 Task: Create a task  Create a feature for users to track and manage expenses within the app , assign it to team member softage.8@softage.net in the project VortexTech and update the status of the task to  On Track  , set the priority of the task to Low.
Action: Mouse moved to (66, 288)
Screenshot: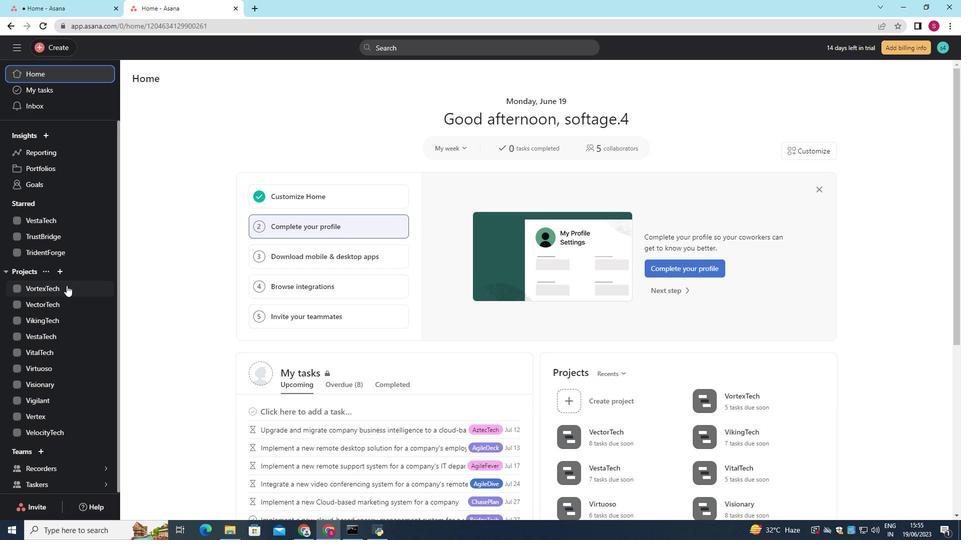 
Action: Mouse pressed left at (66, 288)
Screenshot: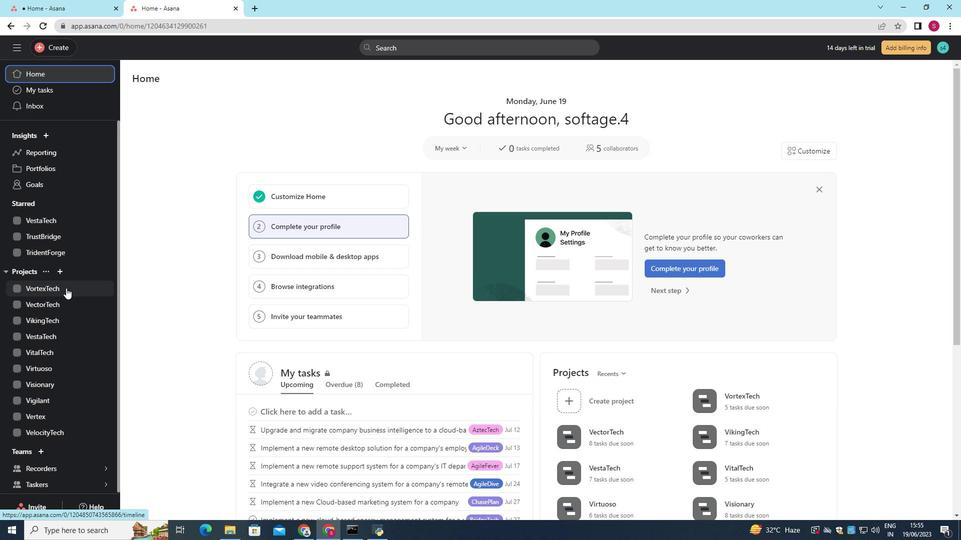 
Action: Mouse moved to (340, 247)
Screenshot: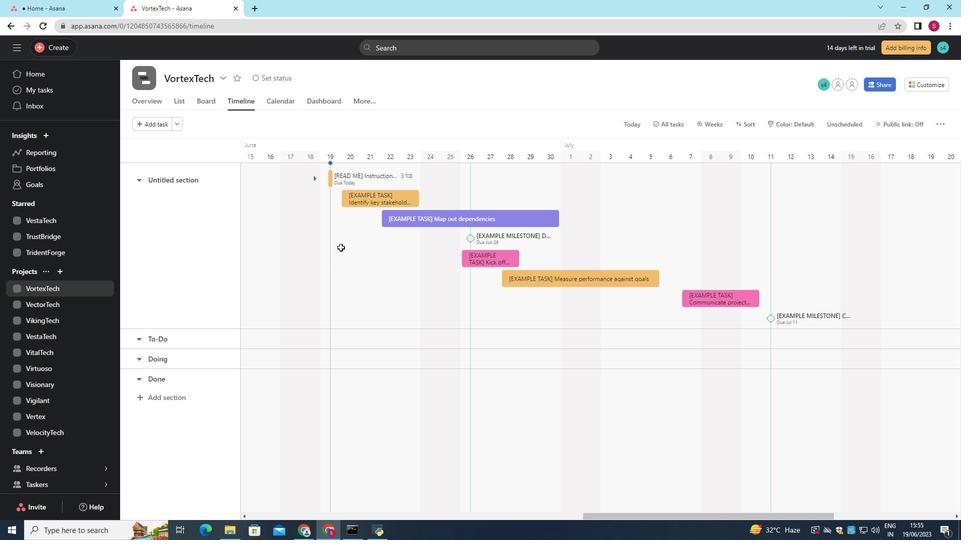 
Action: Mouse pressed left at (340, 247)
Screenshot: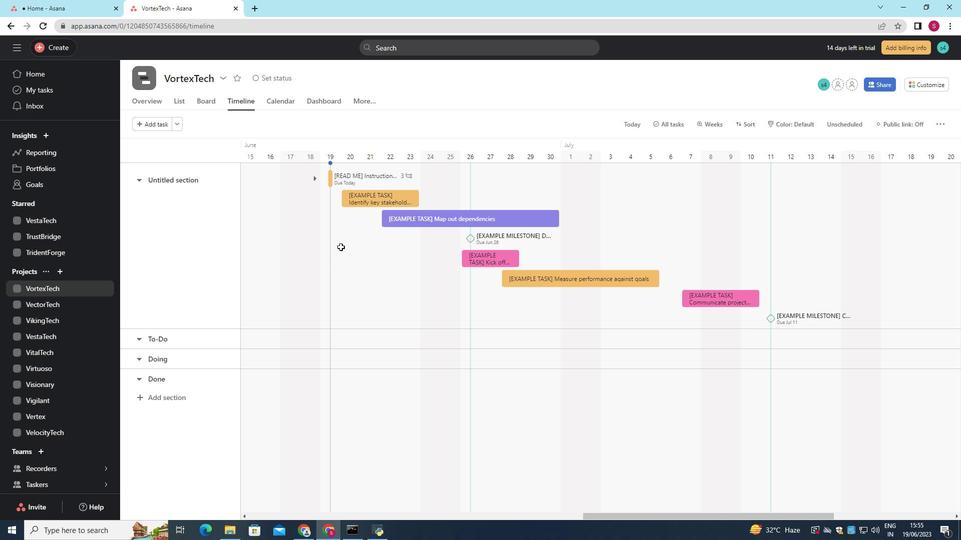 
Action: Mouse moved to (338, 248)
Screenshot: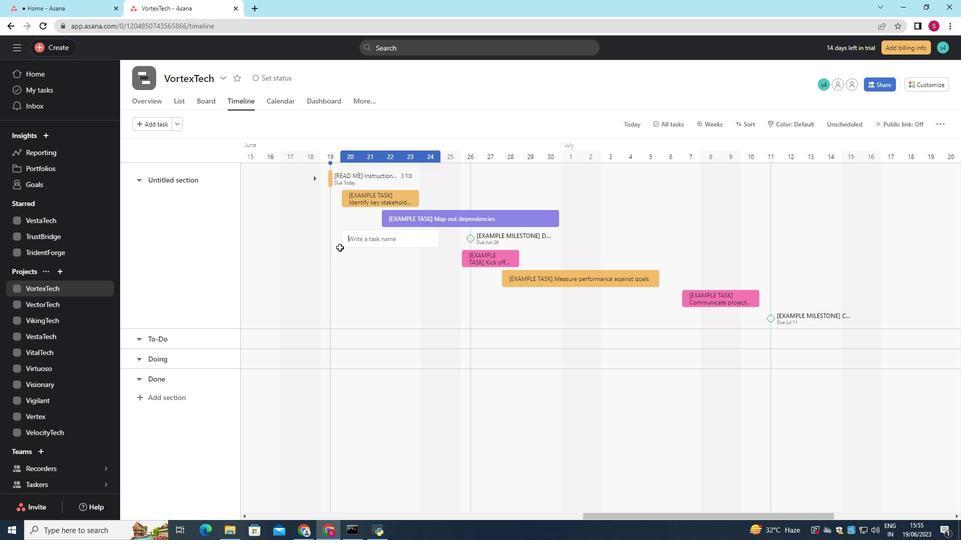 
Action: Key pressed <Key.shift>Create<Key.space>a<Key.space>feature<Key.space>for<Key.space>users<Key.space>to<Key.space>track<Key.space>and<Key.space>manage<Key.space>expenses<Key.space>within<Key.space>the<Key.space>app
Screenshot: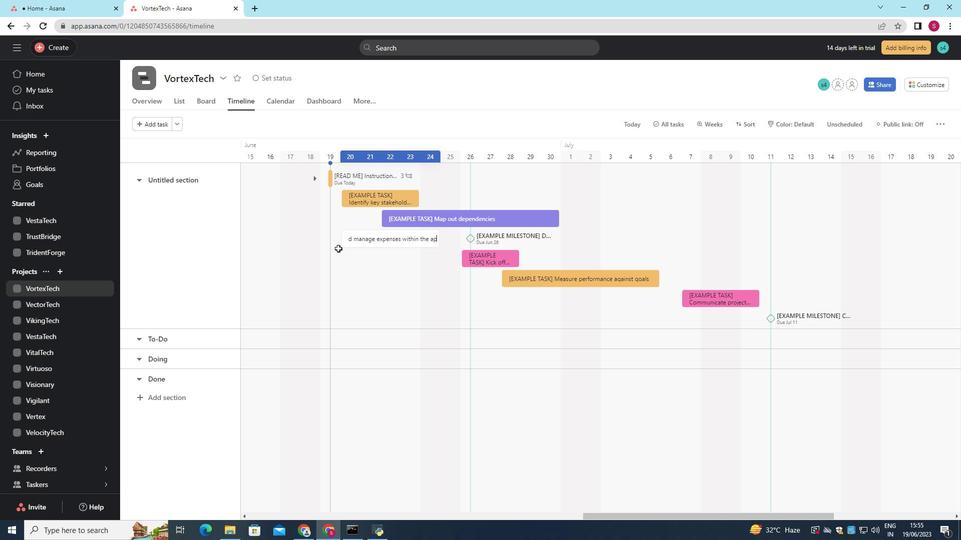 
Action: Mouse moved to (345, 245)
Screenshot: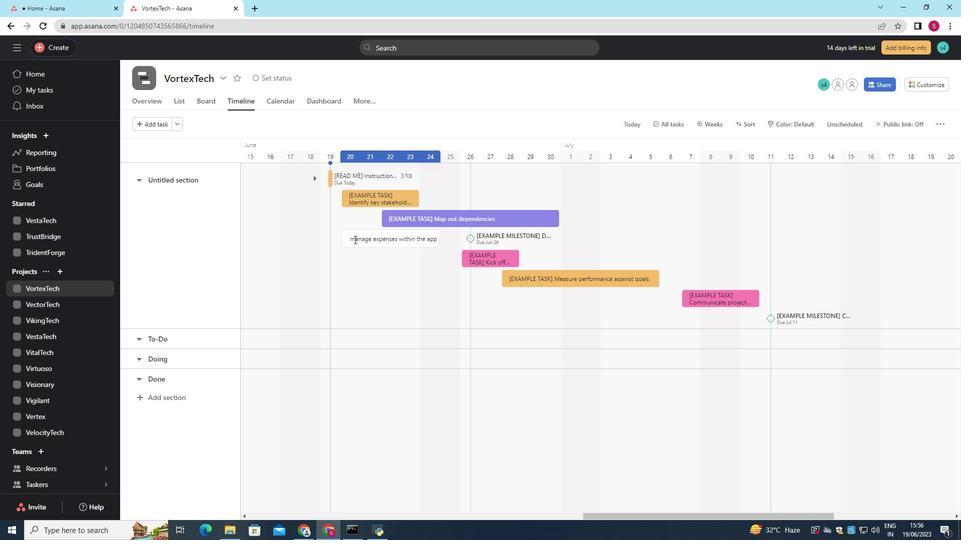
Action: Key pressed <Key.enter>
Screenshot: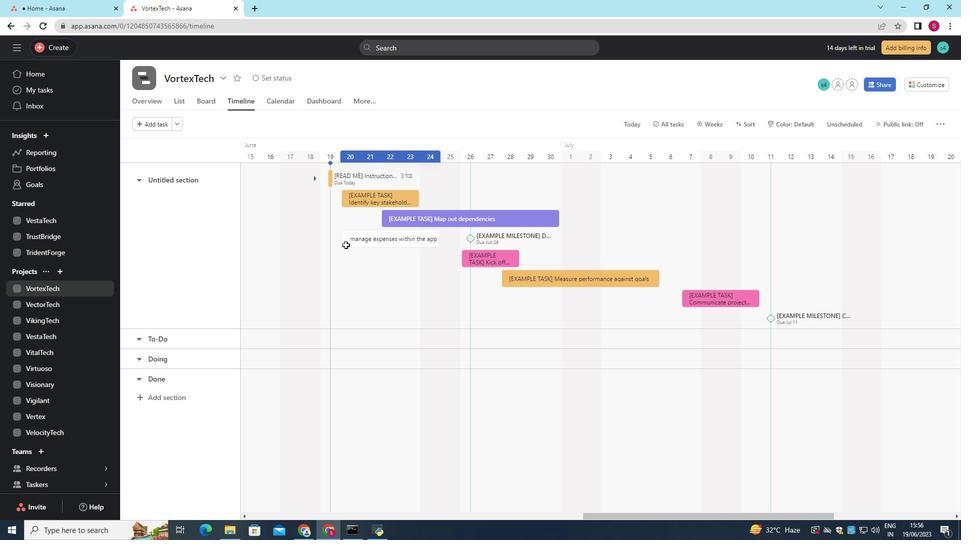 
Action: Mouse moved to (377, 235)
Screenshot: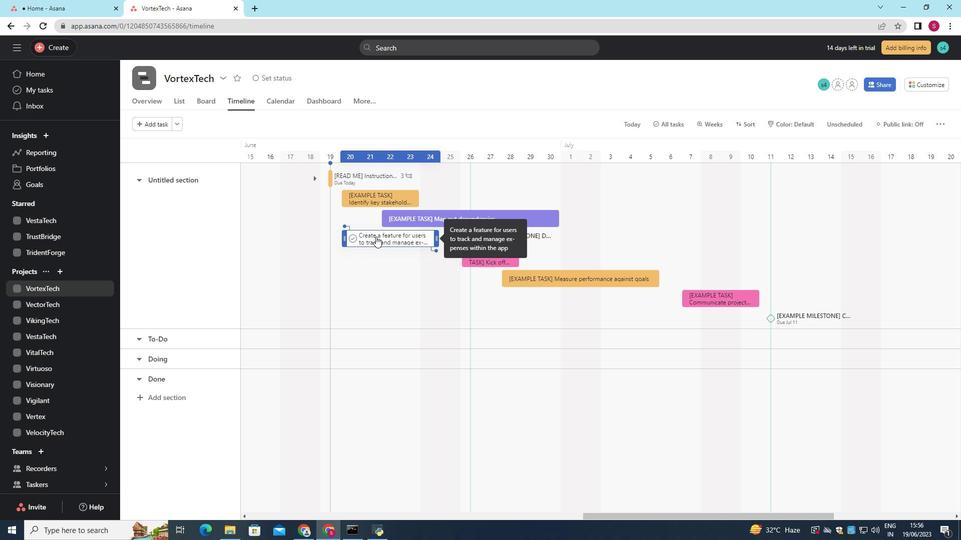 
Action: Mouse pressed left at (377, 235)
Screenshot: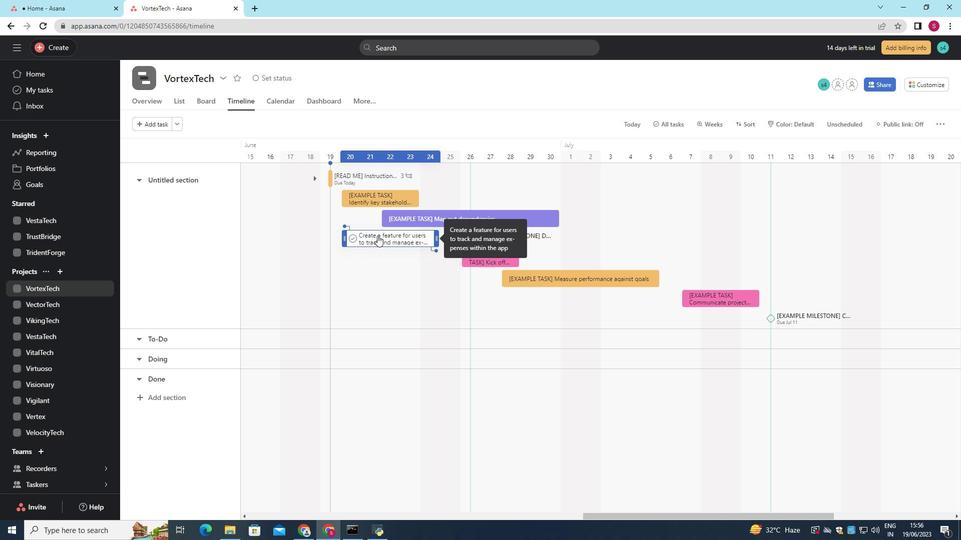 
Action: Mouse moved to (728, 193)
Screenshot: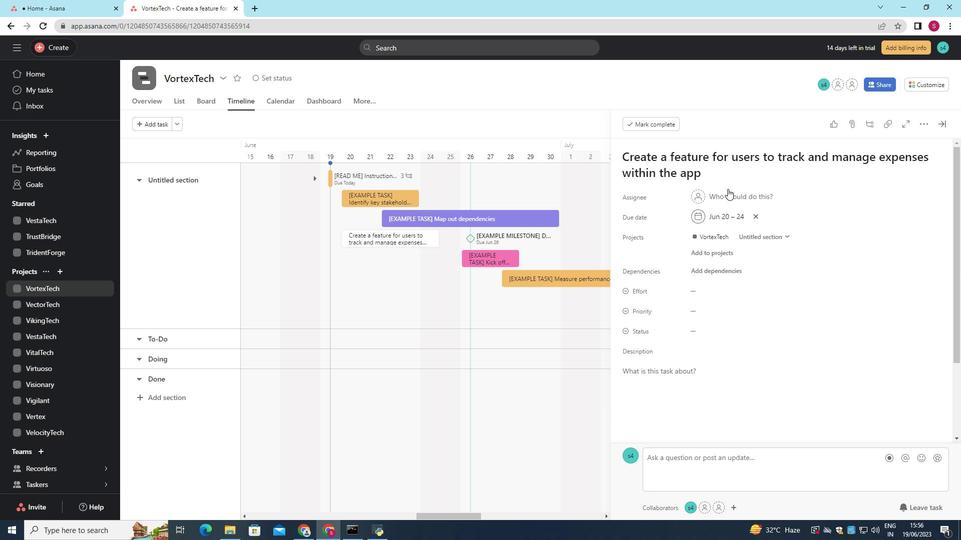 
Action: Mouse pressed left at (728, 193)
Screenshot: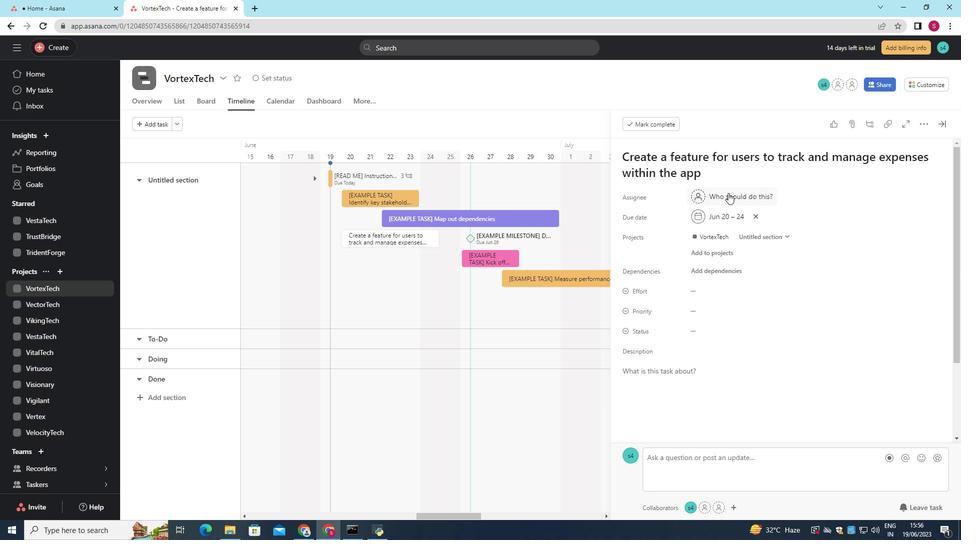 
Action: Mouse moved to (678, 230)
Screenshot: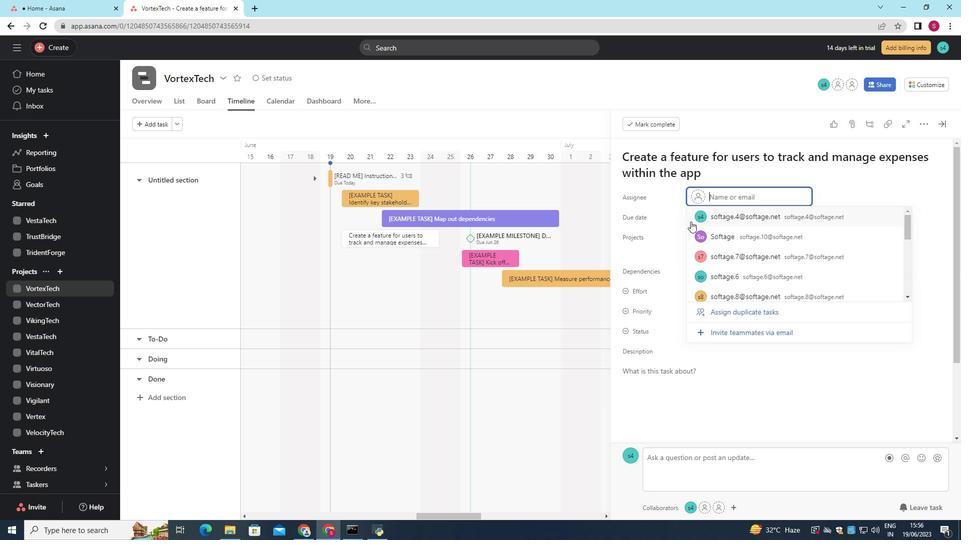
Action: Key pressed softage.8<Key.shift><Key.shift><Key.shift>@softage.net
Screenshot: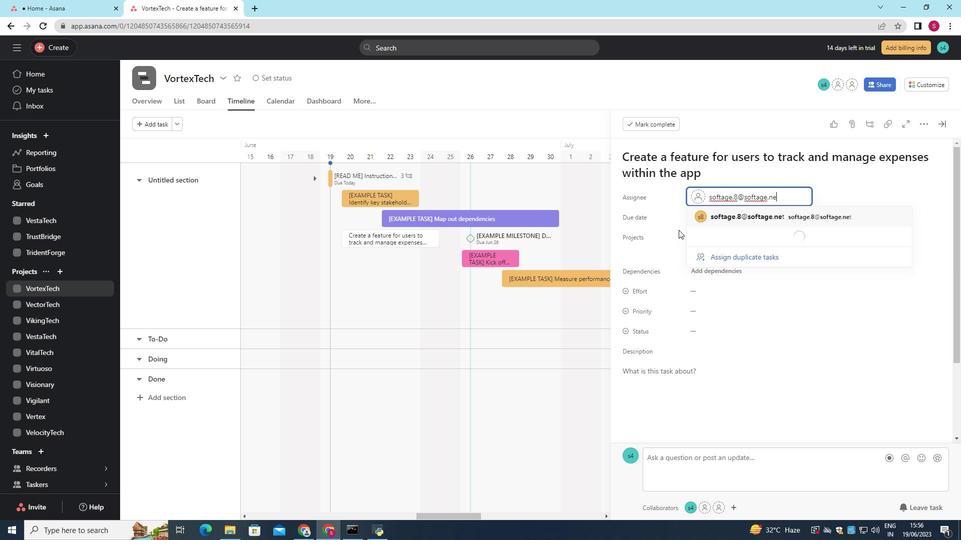 
Action: Mouse moved to (742, 332)
Screenshot: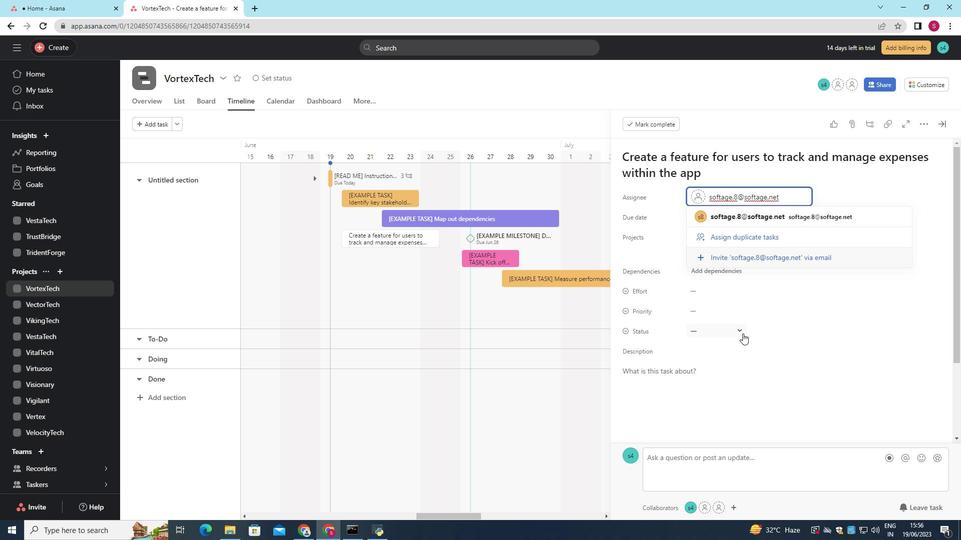 
Action: Mouse pressed left at (742, 332)
Screenshot: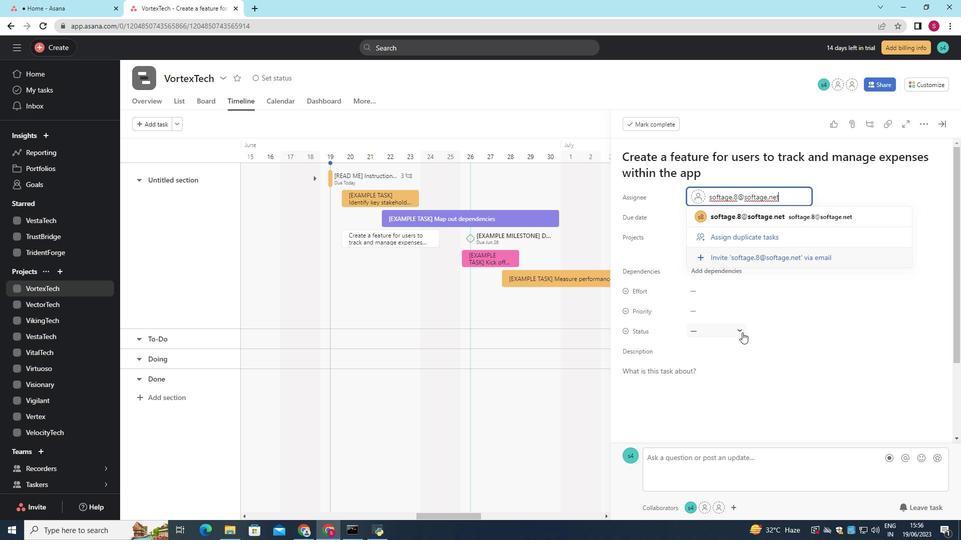 
Action: Mouse moved to (732, 368)
Screenshot: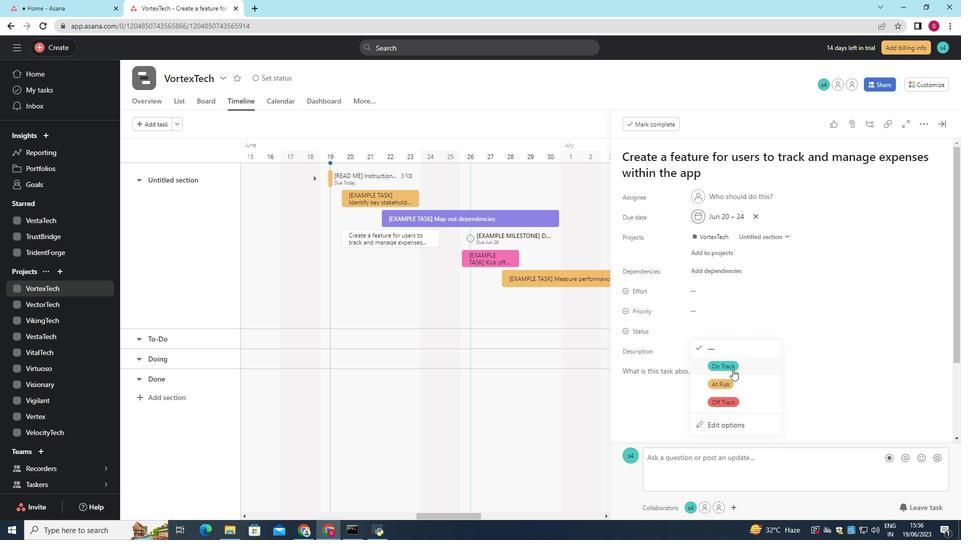 
Action: Mouse pressed left at (732, 368)
Screenshot: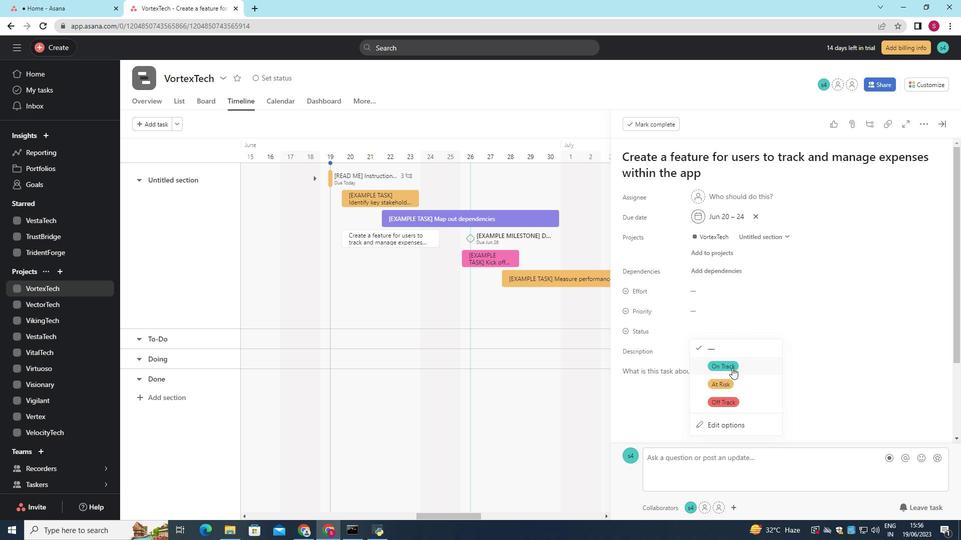 
Action: Mouse moved to (734, 307)
Screenshot: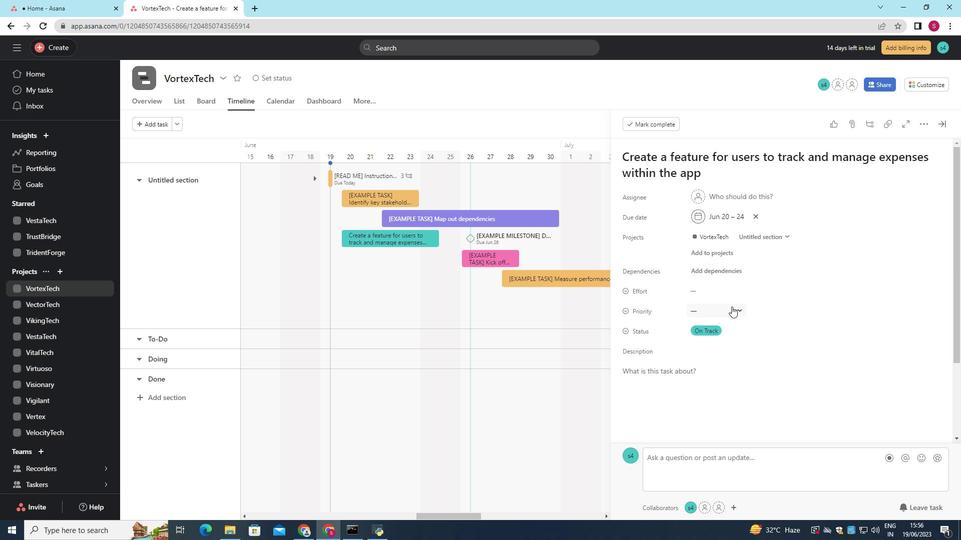 
Action: Mouse pressed left at (734, 307)
Screenshot: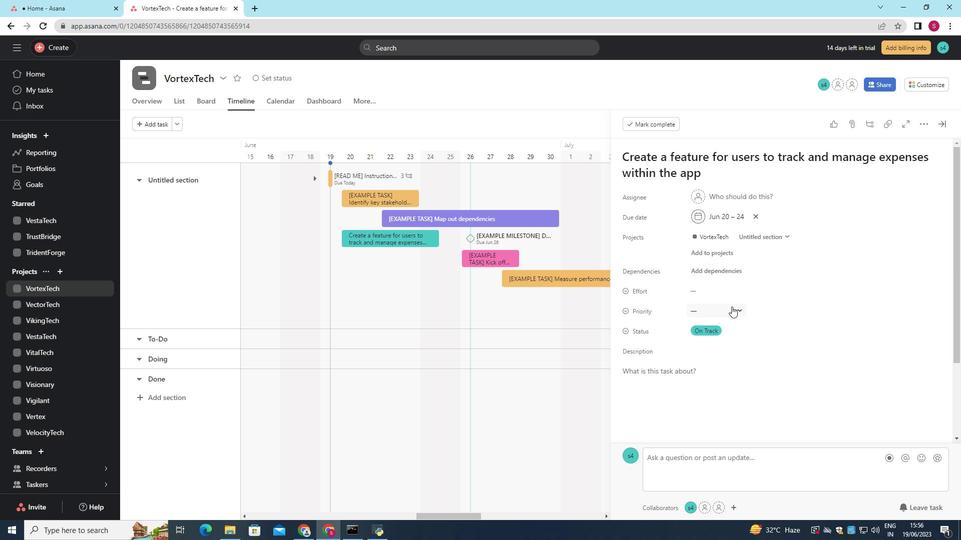 
Action: Mouse moved to (719, 379)
Screenshot: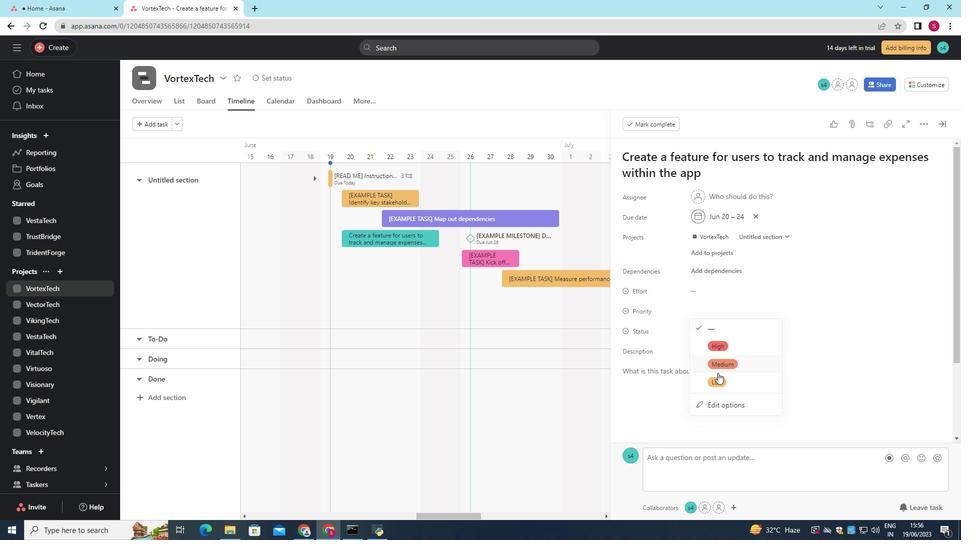 
Action: Mouse pressed left at (719, 379)
Screenshot: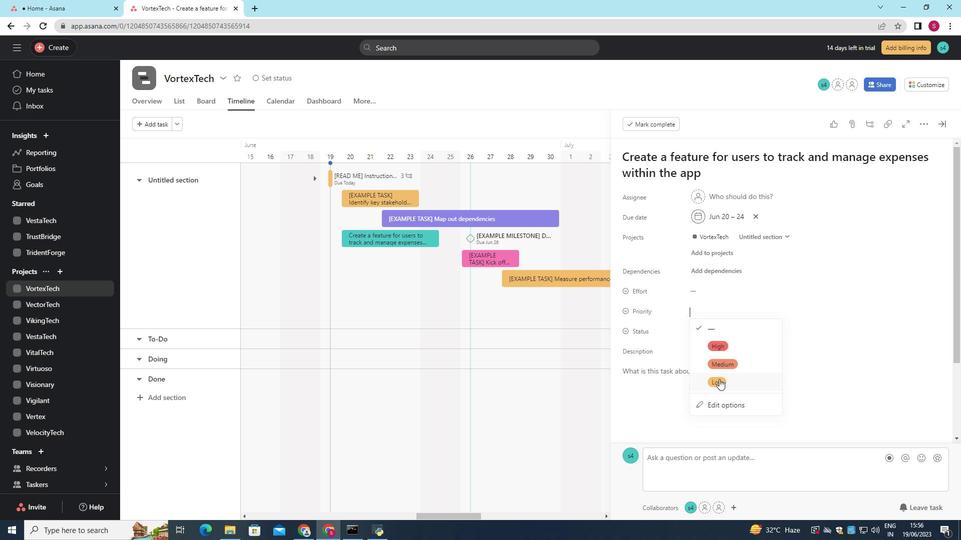 
Action: Mouse moved to (719, 379)
Screenshot: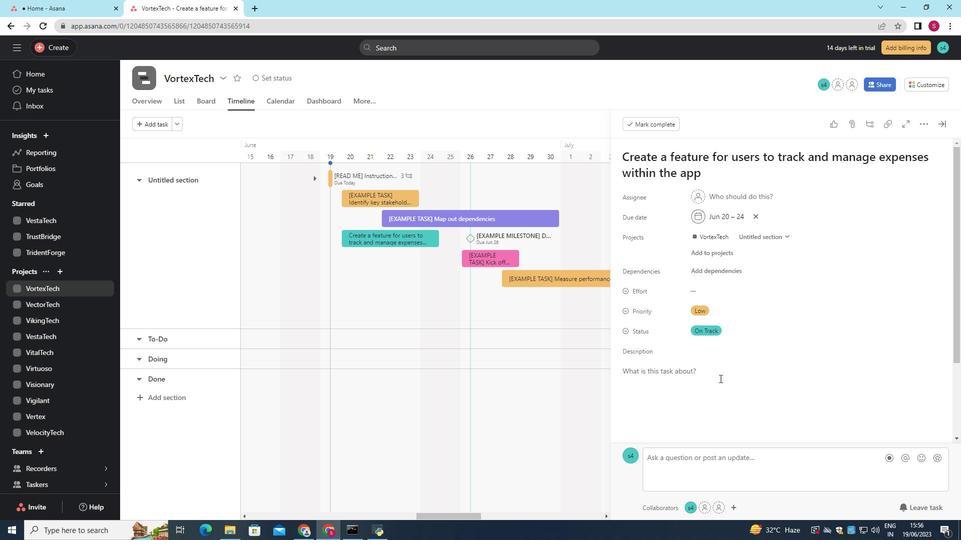 
